 Task: Write and save a response "Knowing how to work with the numbers in a company financial statements is an essential skill for stock investors".
Action: Mouse pressed left at (322, 452)
Screenshot: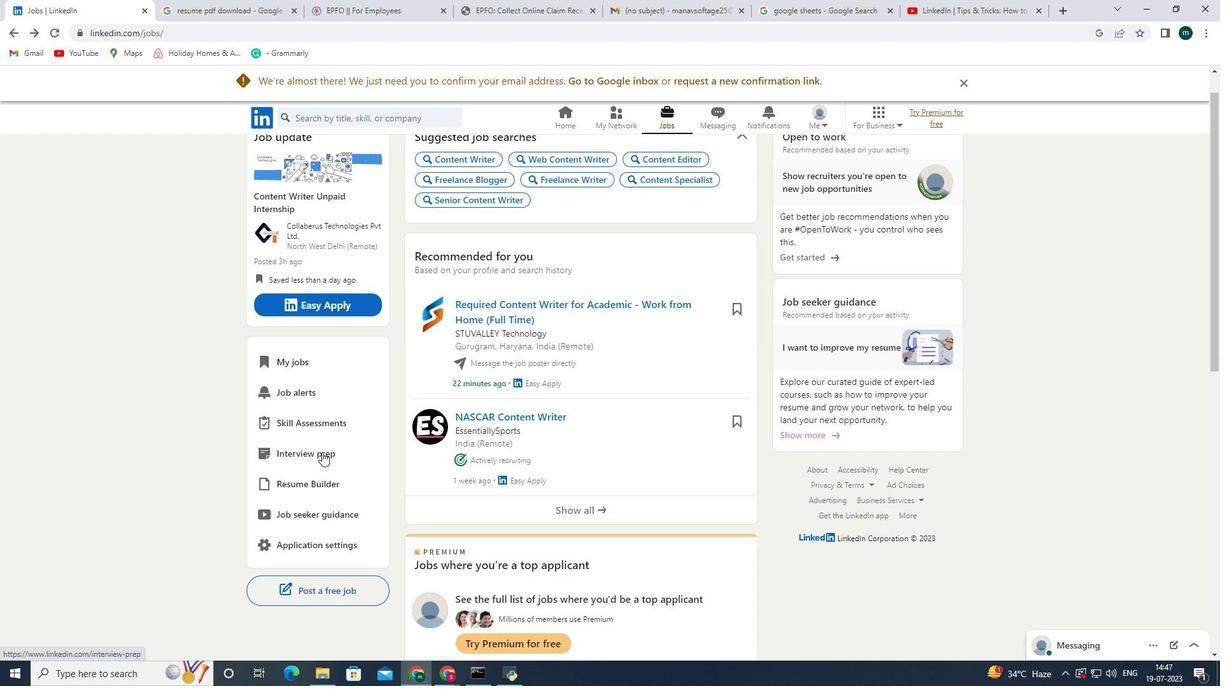 
Action: Mouse moved to (403, 174)
Screenshot: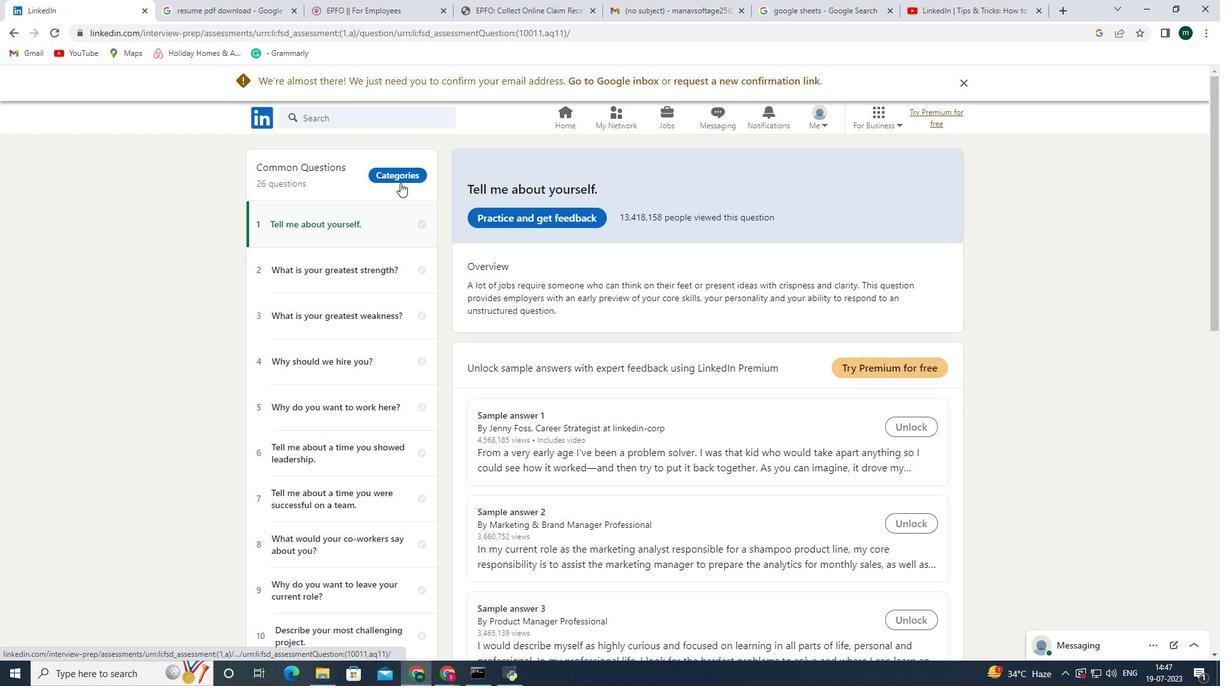 
Action: Mouse pressed left at (403, 174)
Screenshot: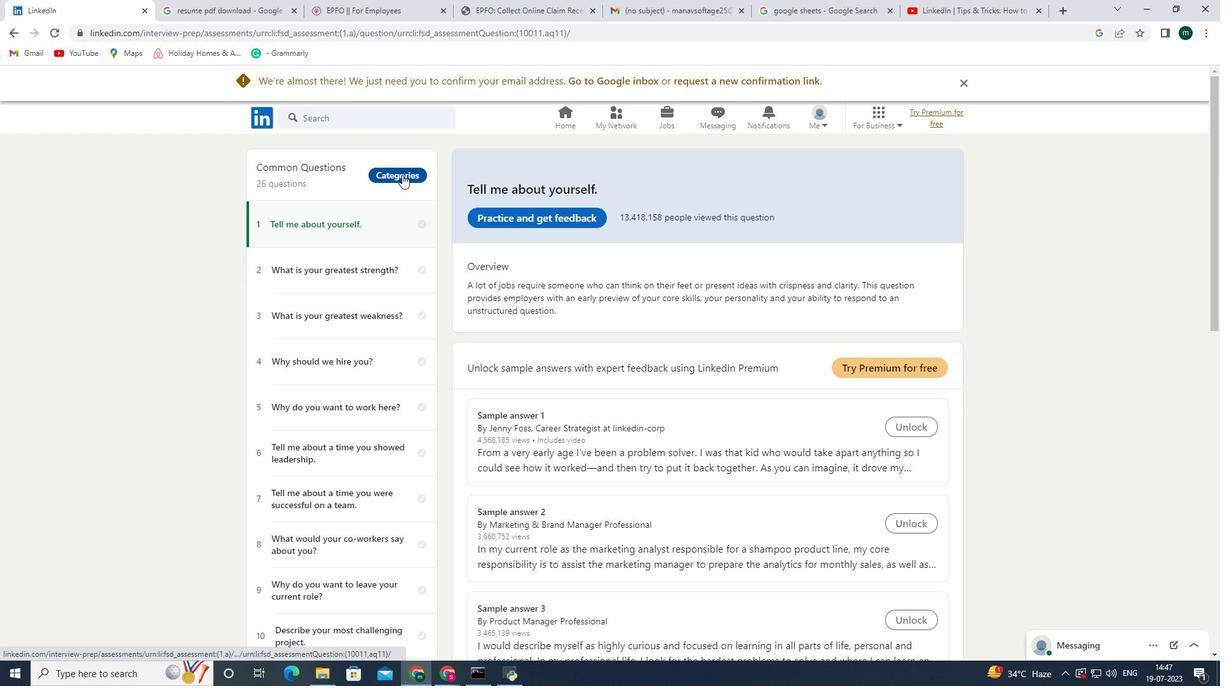 
Action: Mouse moved to (361, 274)
Screenshot: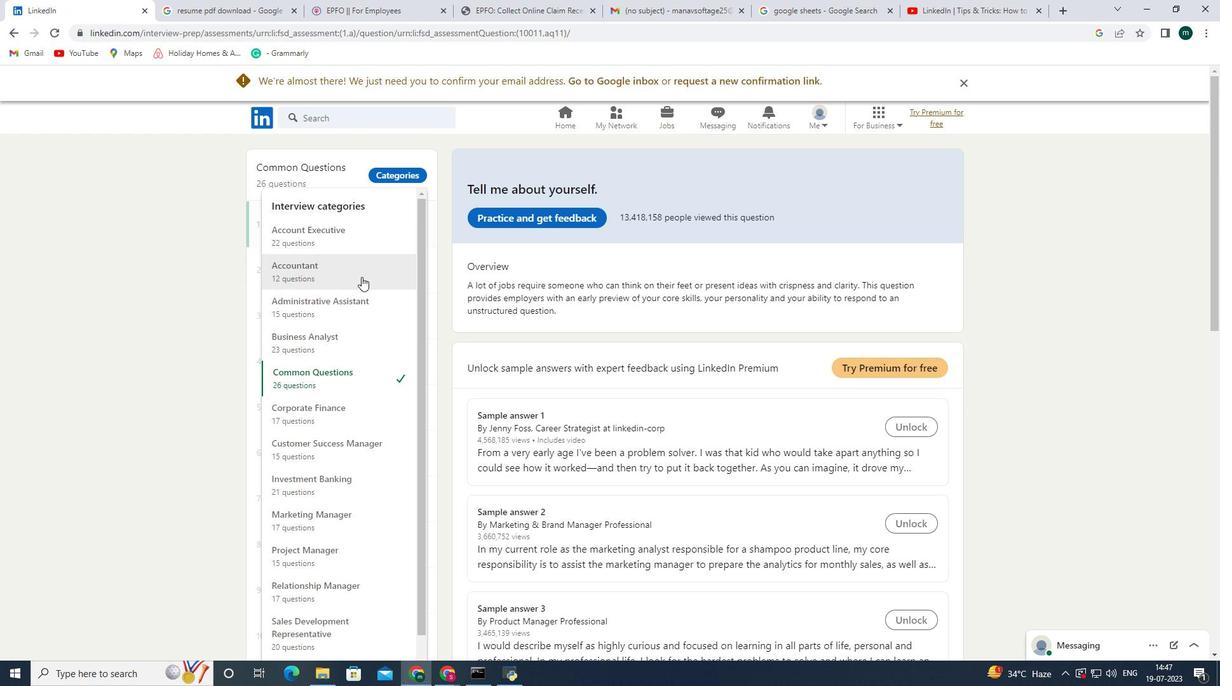 
Action: Mouse pressed left at (361, 274)
Screenshot: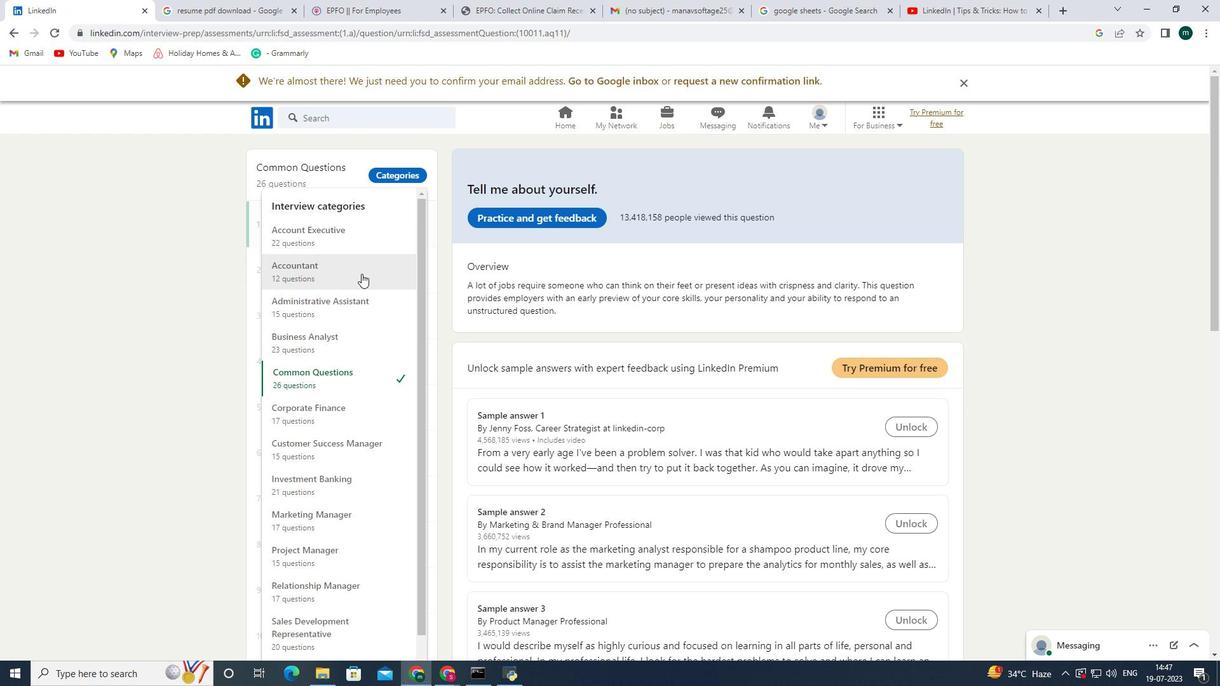 
Action: Mouse moved to (500, 239)
Screenshot: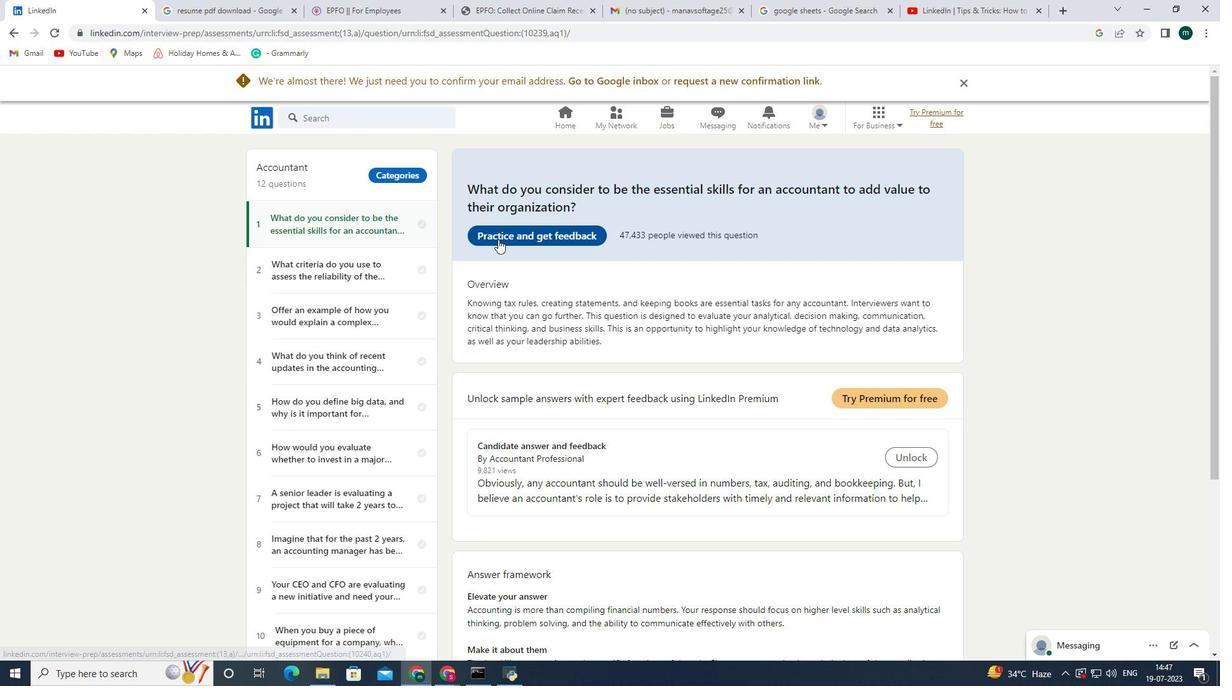 
Action: Mouse pressed left at (500, 239)
Screenshot: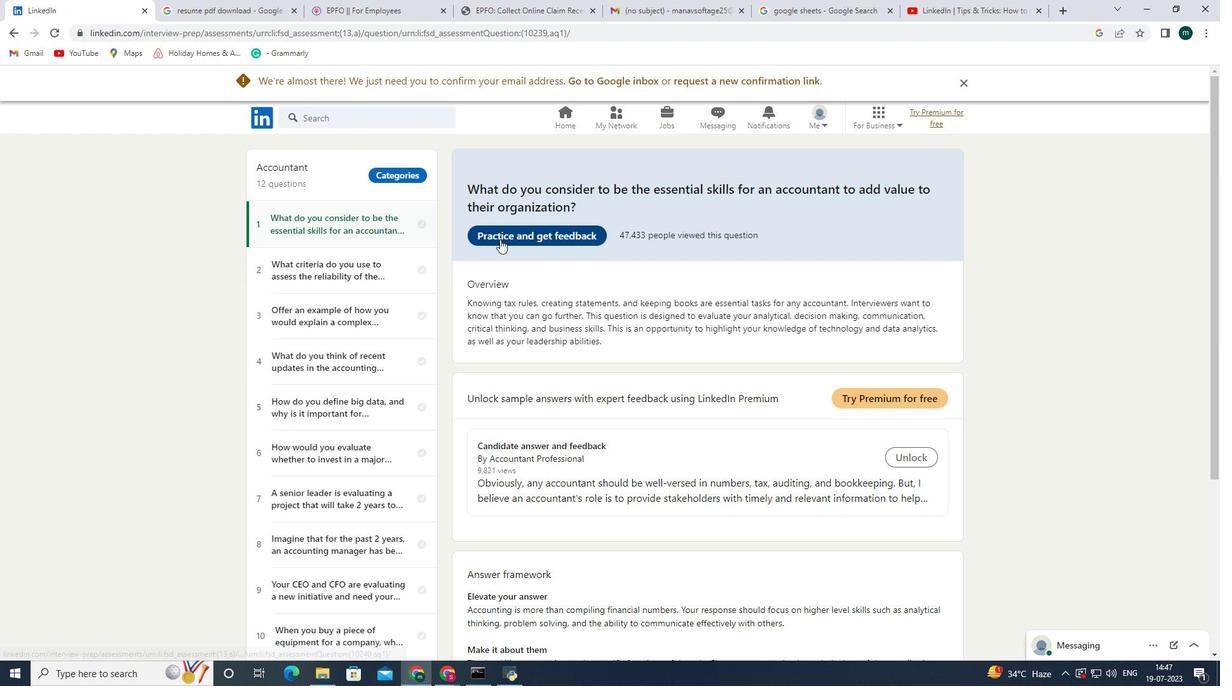 
Action: Mouse moved to (584, 403)
Screenshot: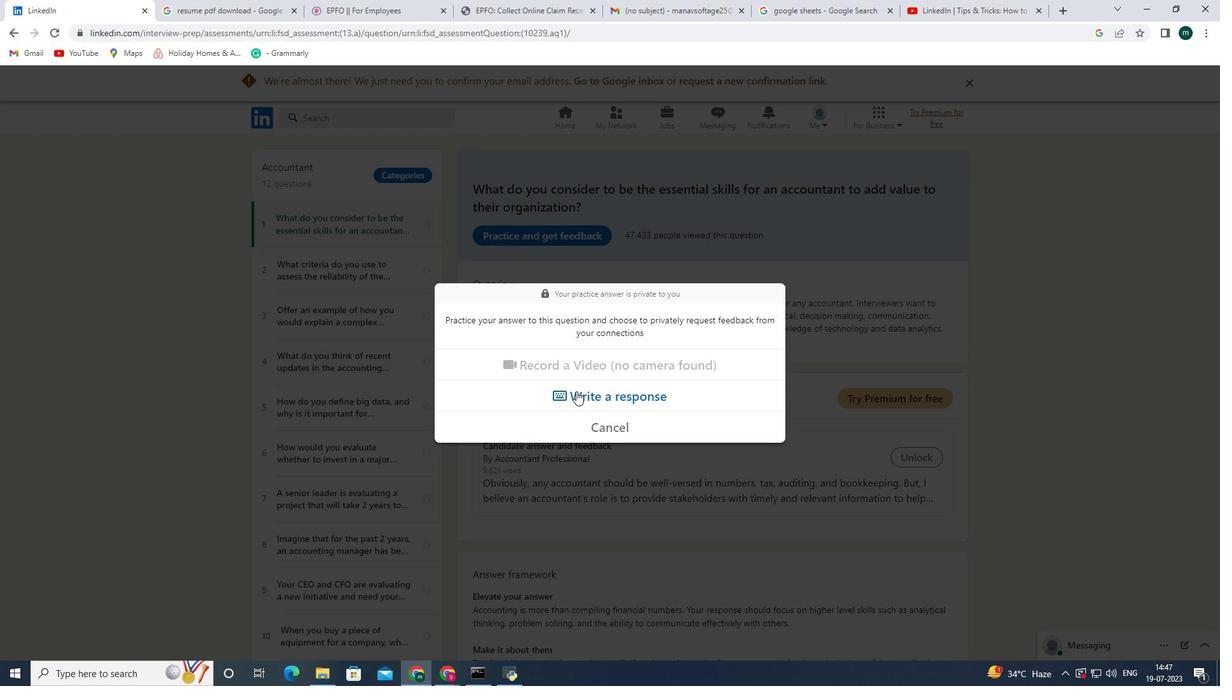 
Action: Mouse pressed left at (584, 403)
Screenshot: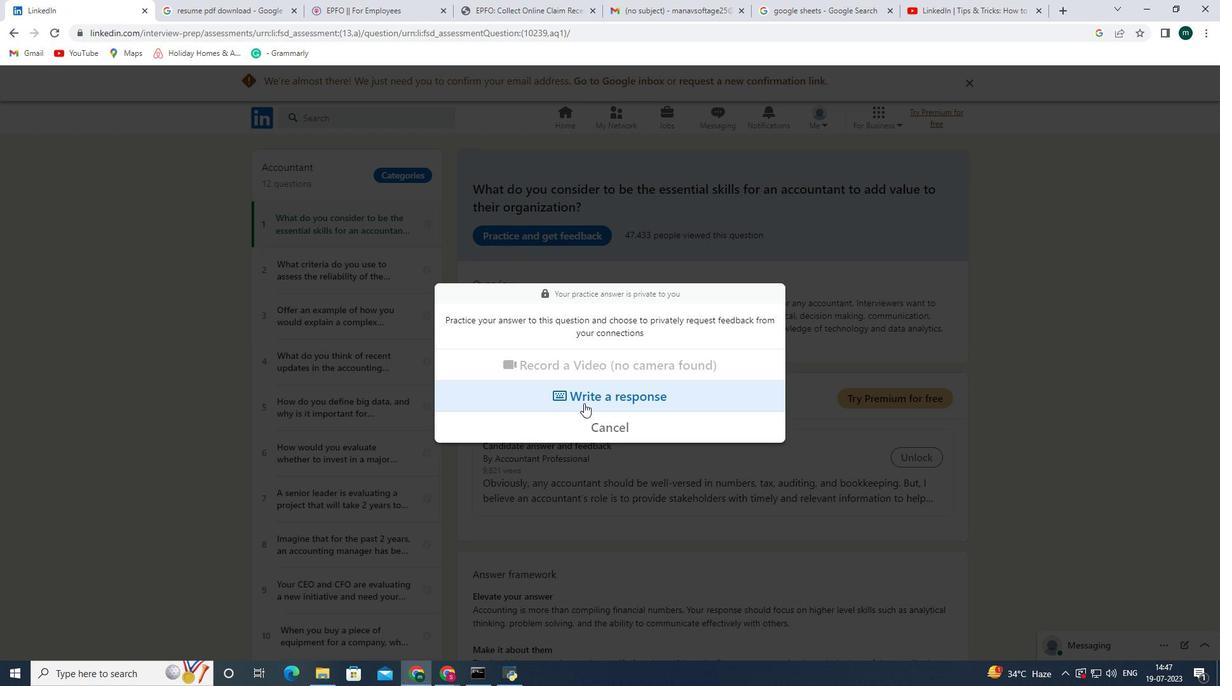 
Action: Mouse moved to (521, 322)
Screenshot: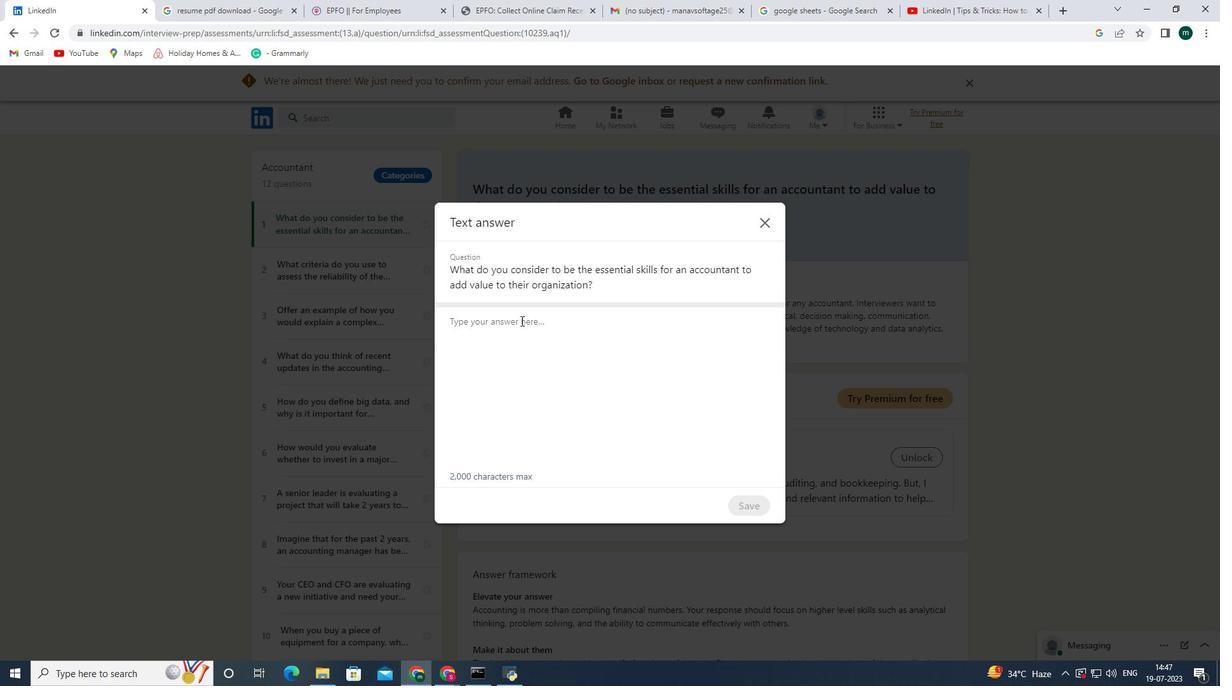 
Action: Mouse pressed left at (521, 322)
Screenshot: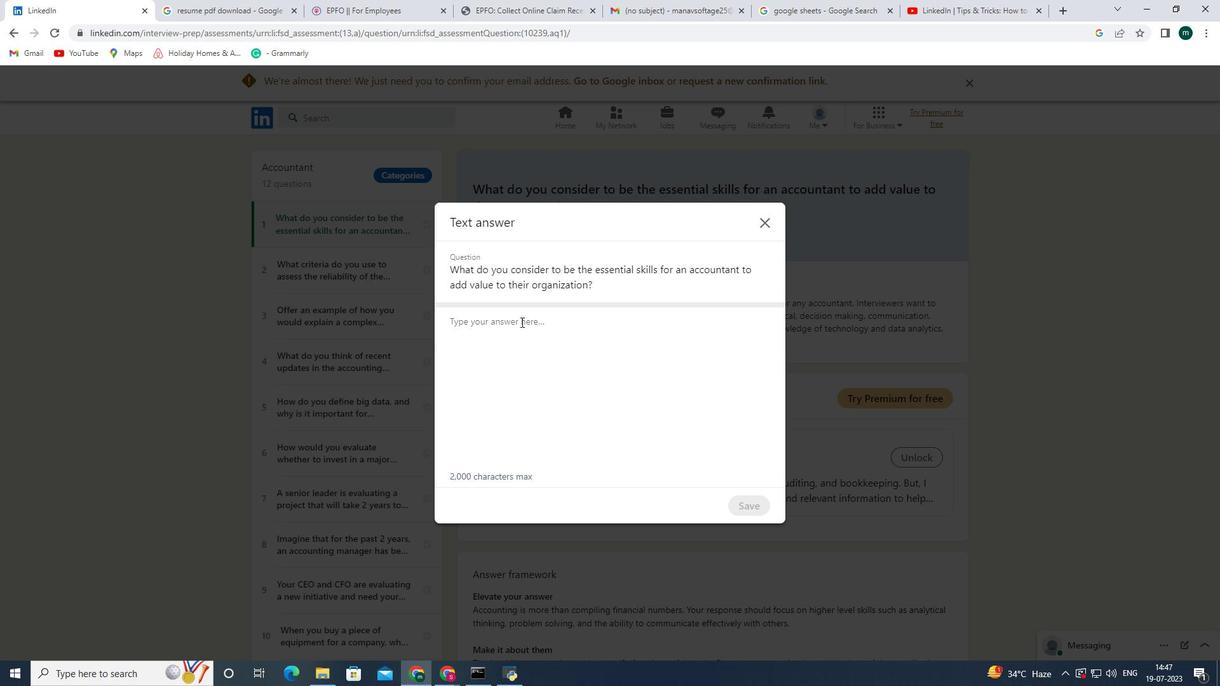 
Action: Key pressed <Key.shift><Key.shift><Key.shift><Key.shift><Key.shift><Key.shift><Key.shift><Key.shift><Key.shift>Knowing<Key.space>how<Key.space>to<Key.space>work<Key.space>with<Key.space>the<Key.space>numbers<Key.space>in<Key.space>a<Key.space>company<Key.space>b<Key.backspace>financial<Key.space>states<Key.space>is<Key.space>an<Key.space>essential<Key.space>sl<Key.backspace>kills<Key.space><Key.backspace><Key.backspace><Key.space>for<Key.space>stock<Key.space>investors<Key.shift_r><Key.shift_r><Key.shift_r><Key.shift_r><Key.shift_r><Key.shift_r>.
Screenshot: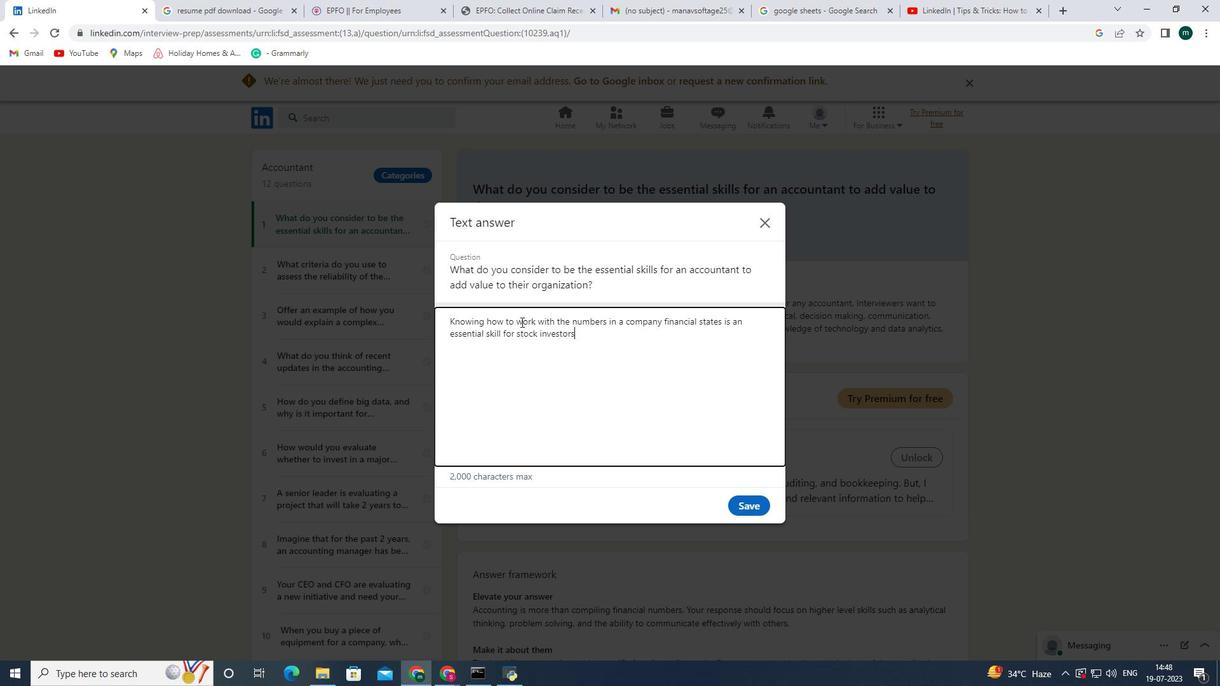 
Action: Mouse moved to (560, 352)
Screenshot: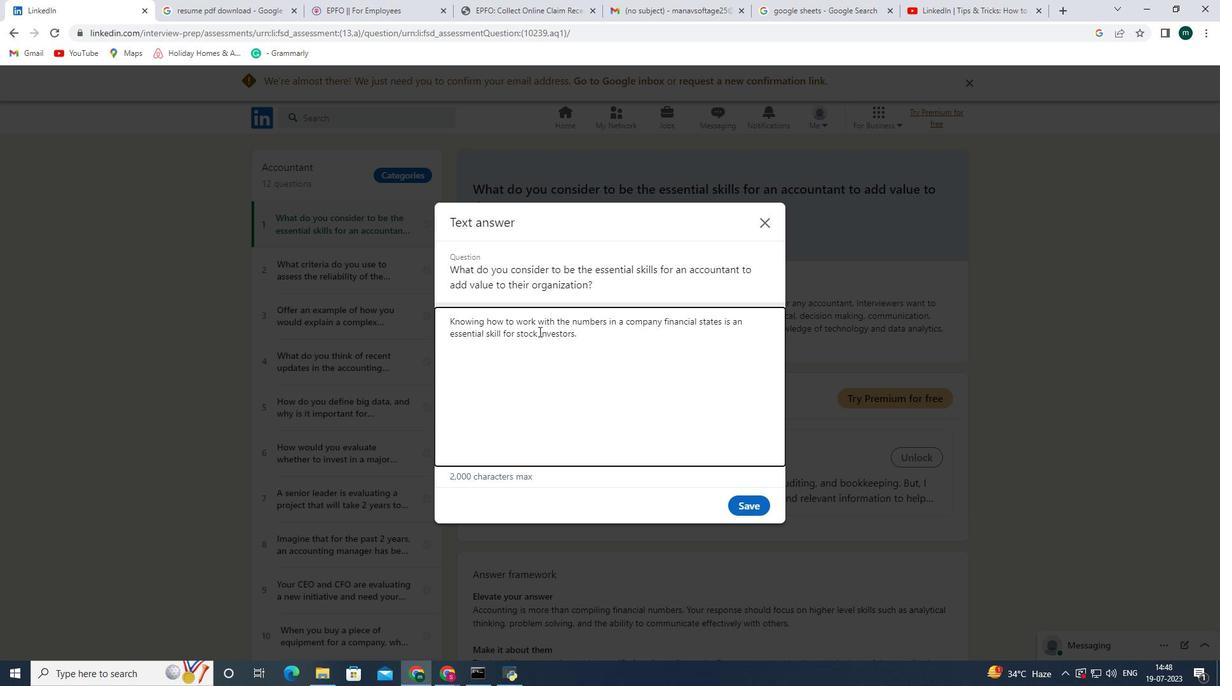 
